 Task: Plot the 3D trajectory of a particle in a magnetic field.
Action: Mouse moved to (138, 147)
Screenshot: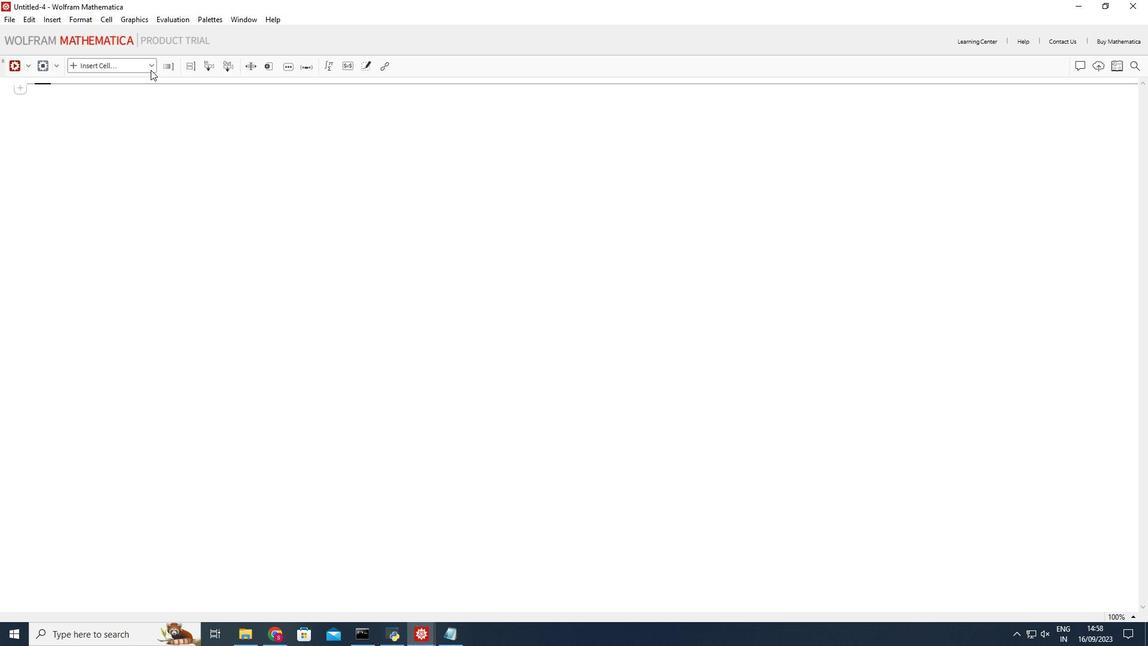 
Action: Mouse pressed left at (138, 147)
Screenshot: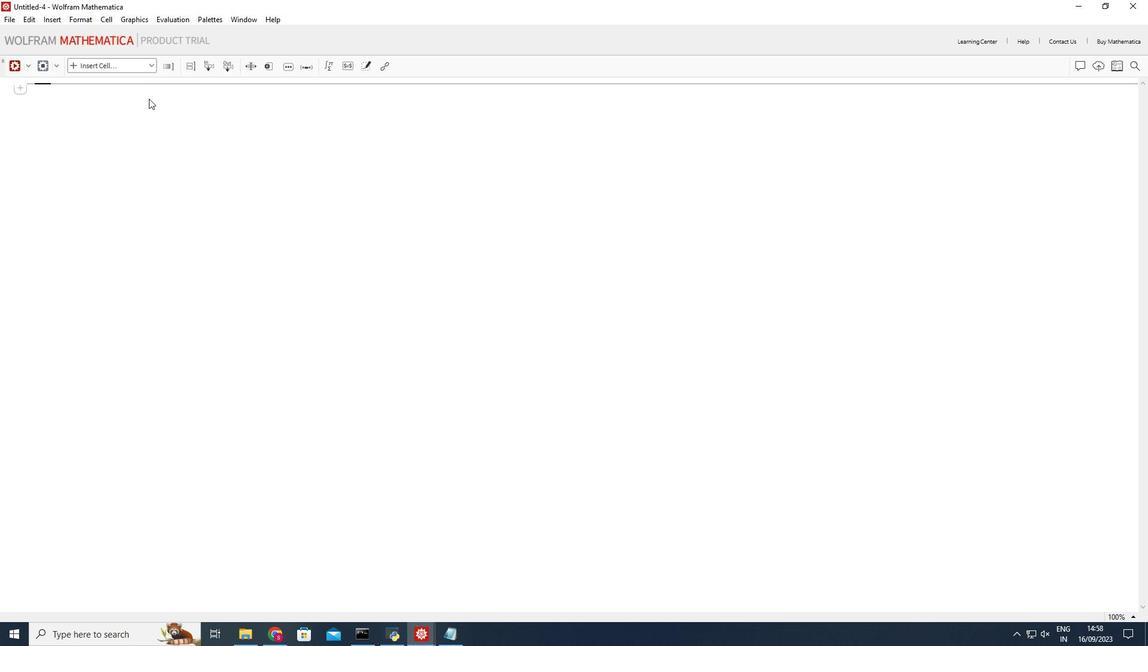 
Action: Mouse moved to (66, 160)
Screenshot: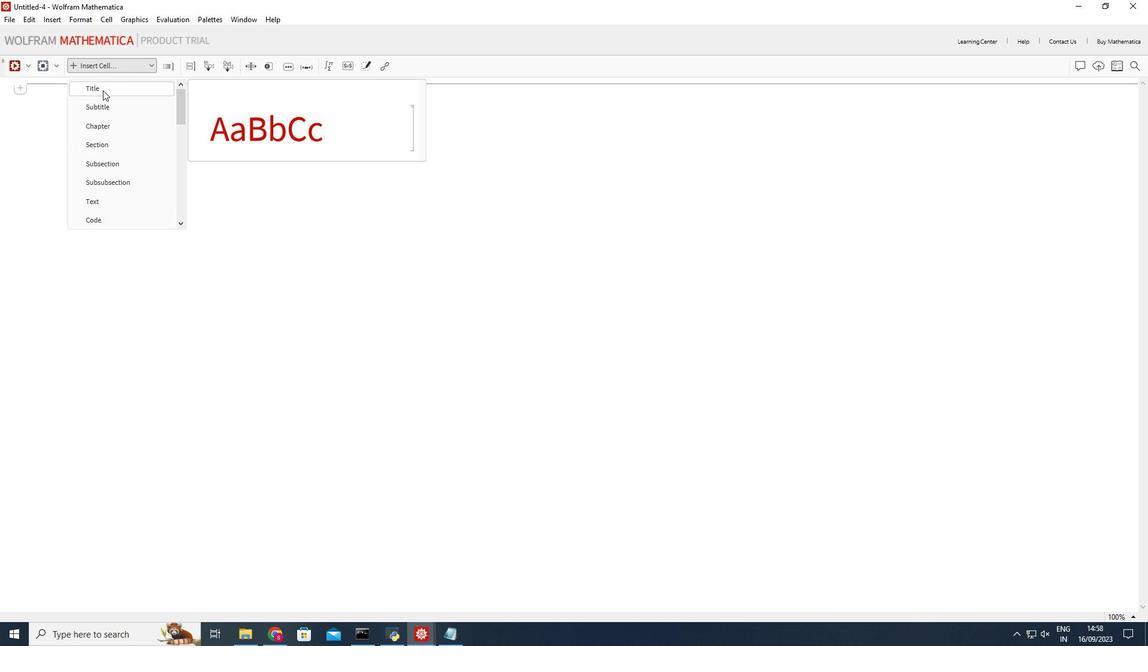 
Action: Mouse pressed left at (66, 160)
Screenshot: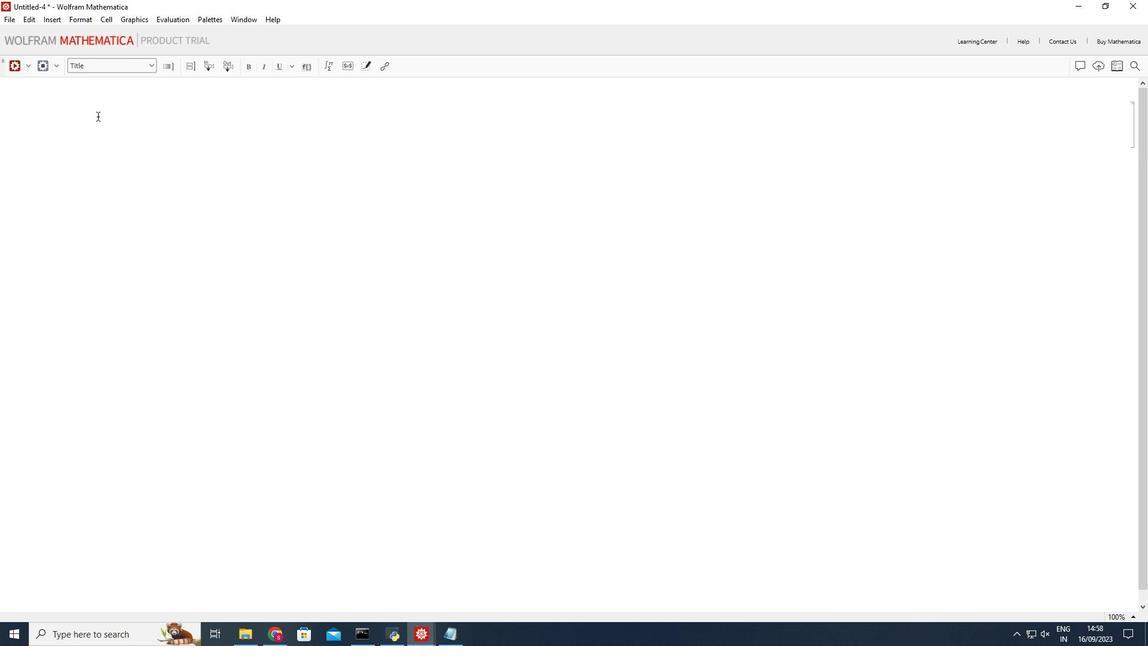 
Action: Mouse moved to (59, 175)
Screenshot: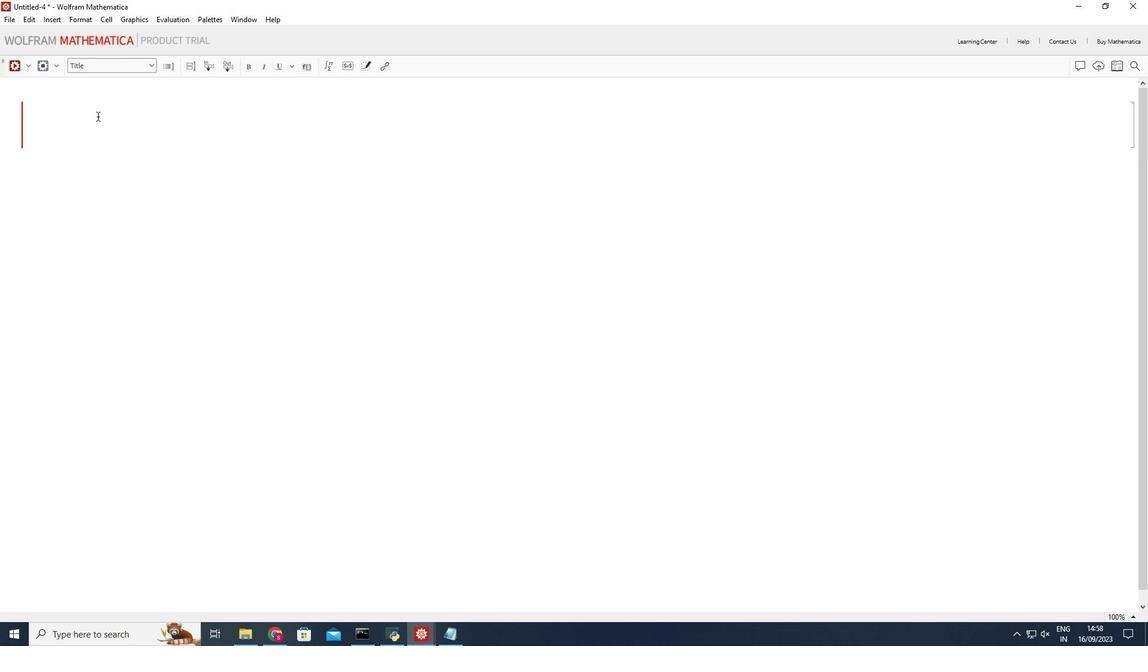 
Action: Mouse pressed left at (59, 175)
Screenshot: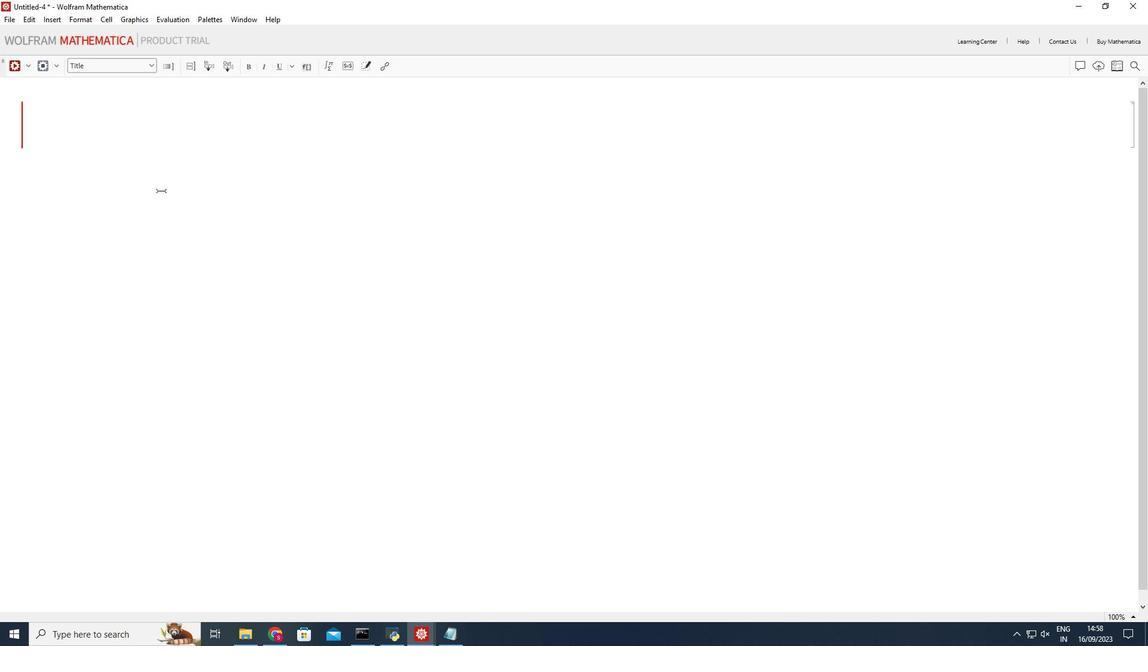 
Action: Mouse moved to (415, 281)
Screenshot: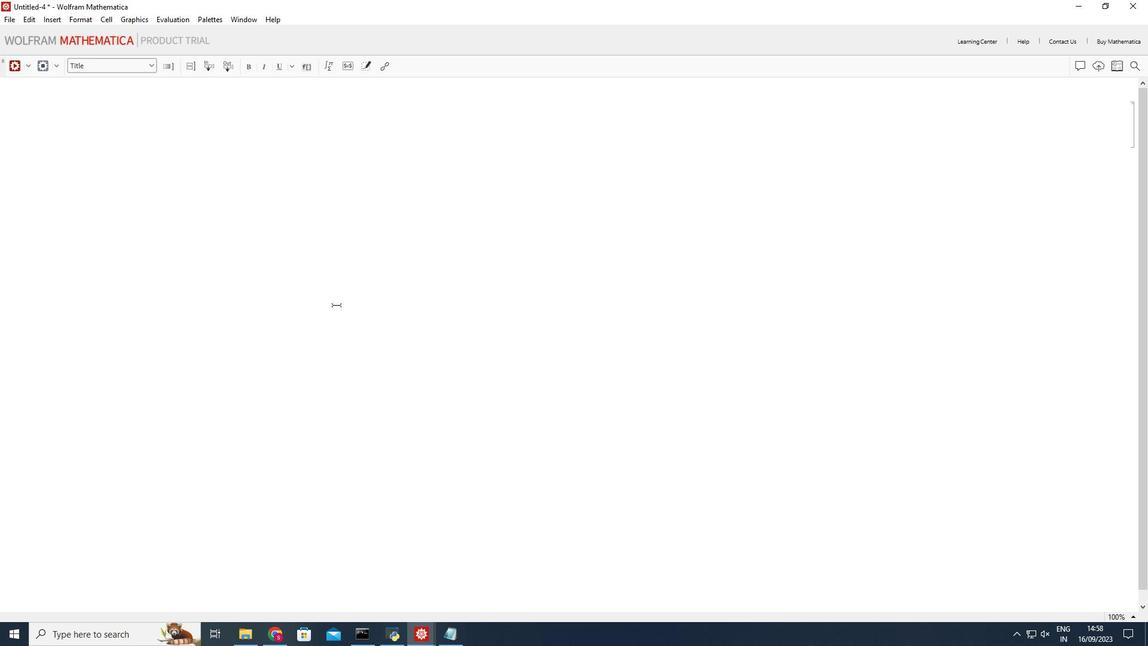 
Action: Key pressed 3<Key.shift_r>D<Key.space>trajectory<Key.space>of<Key.space>a<Key.space>particle<Key.space>in<Key.space>a<Key.space>magnetic<Key.space>field
Screenshot: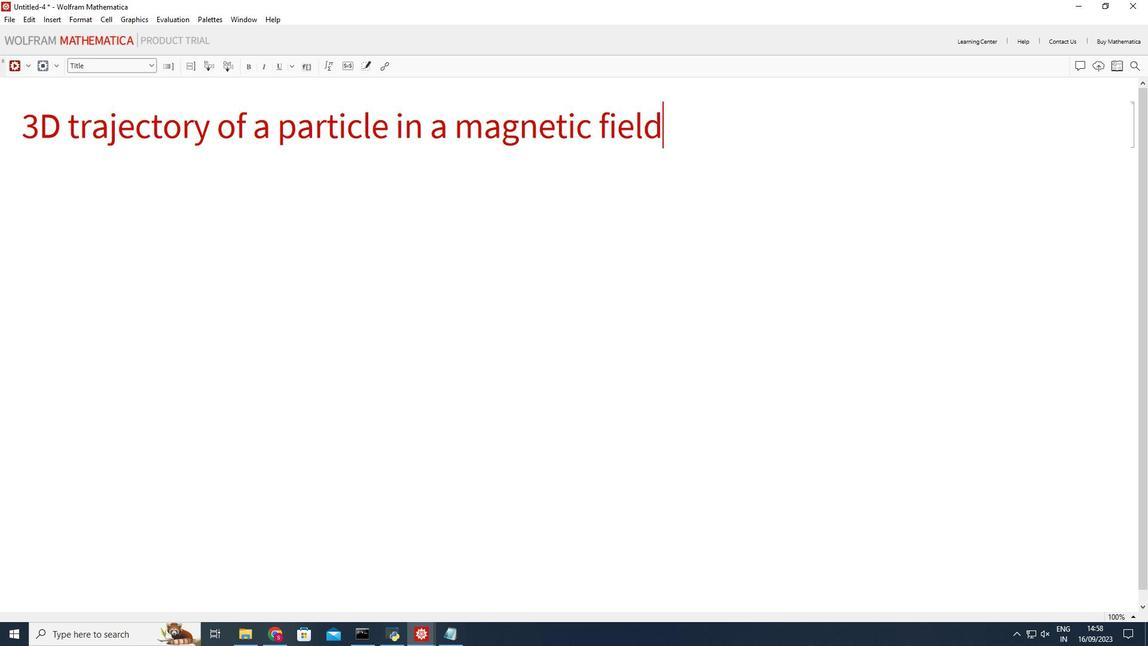 
Action: Mouse moved to (490, 281)
Screenshot: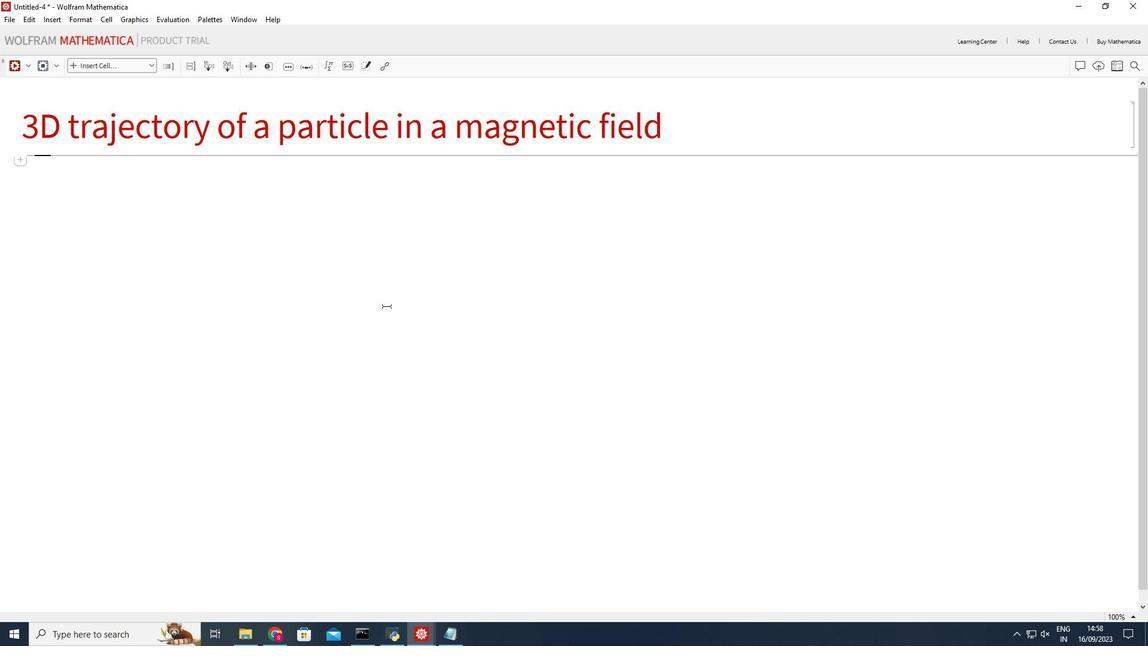 
Action: Mouse pressed left at (490, 281)
Screenshot: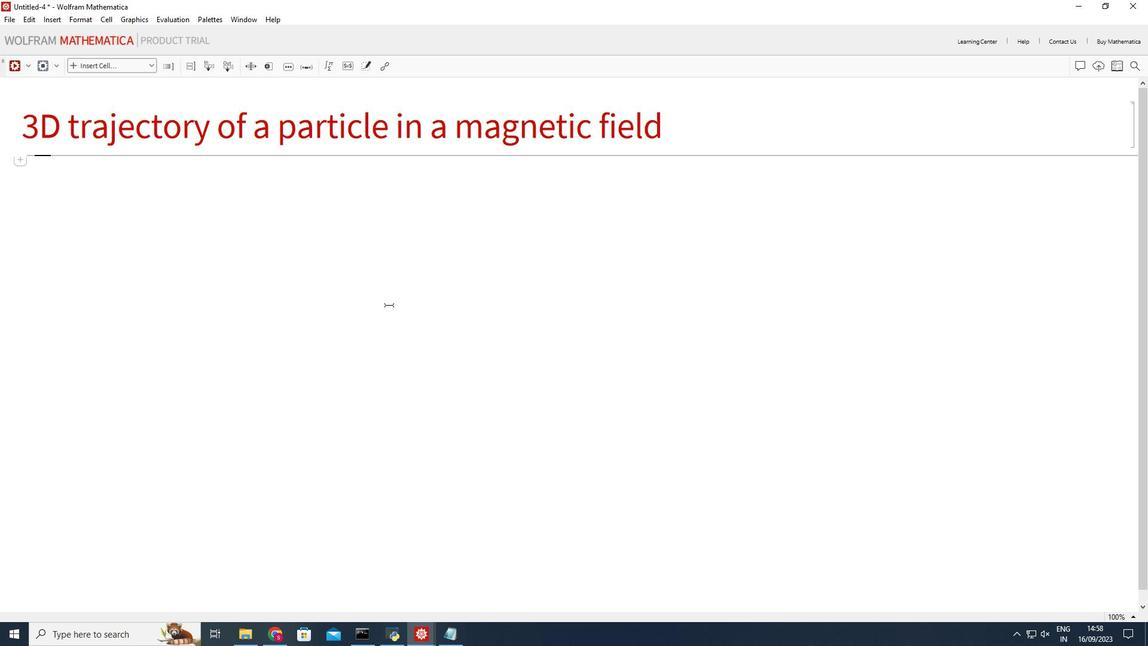 
Action: Mouse moved to (137, 147)
Screenshot: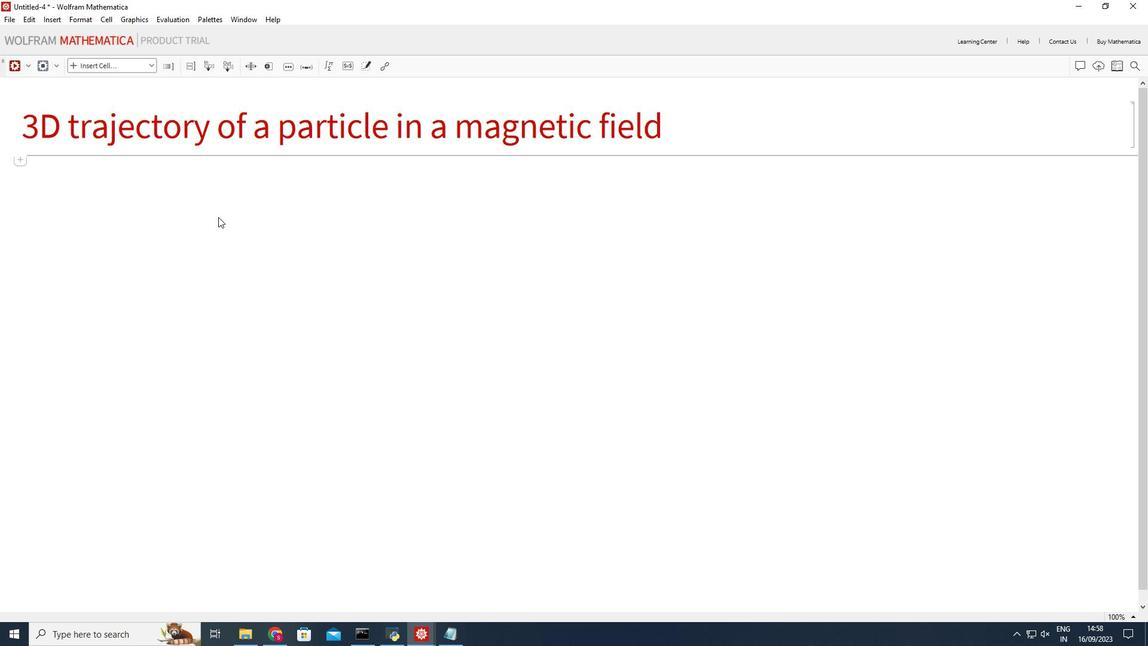 
Action: Mouse pressed left at (137, 147)
Screenshot: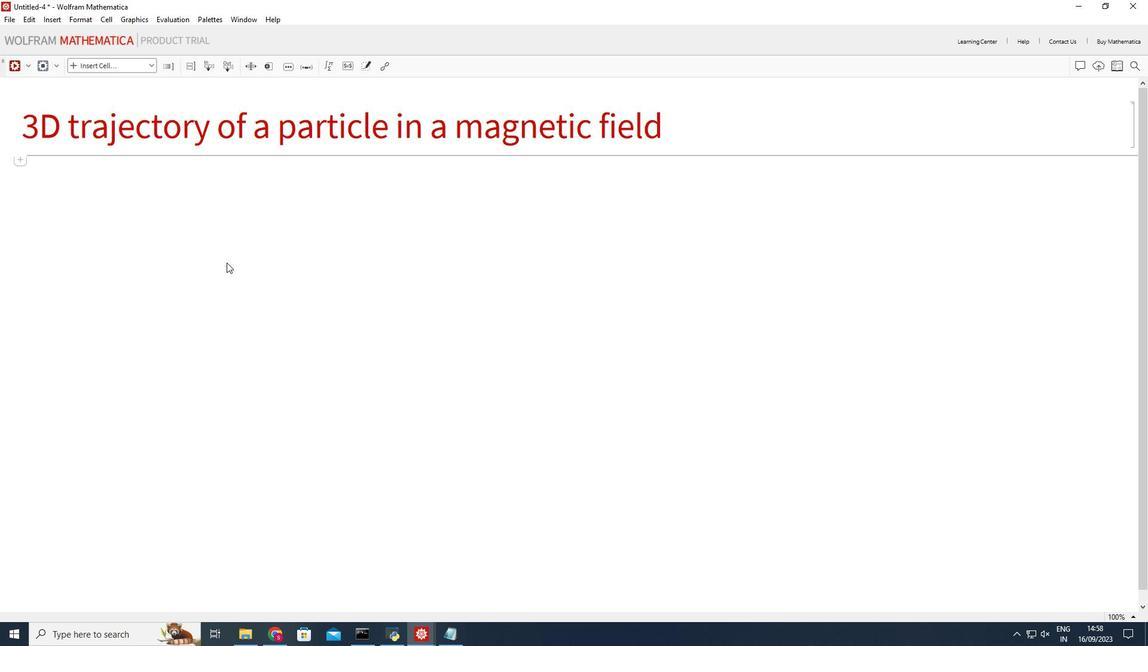 
Action: Mouse moved to (98, 235)
Screenshot: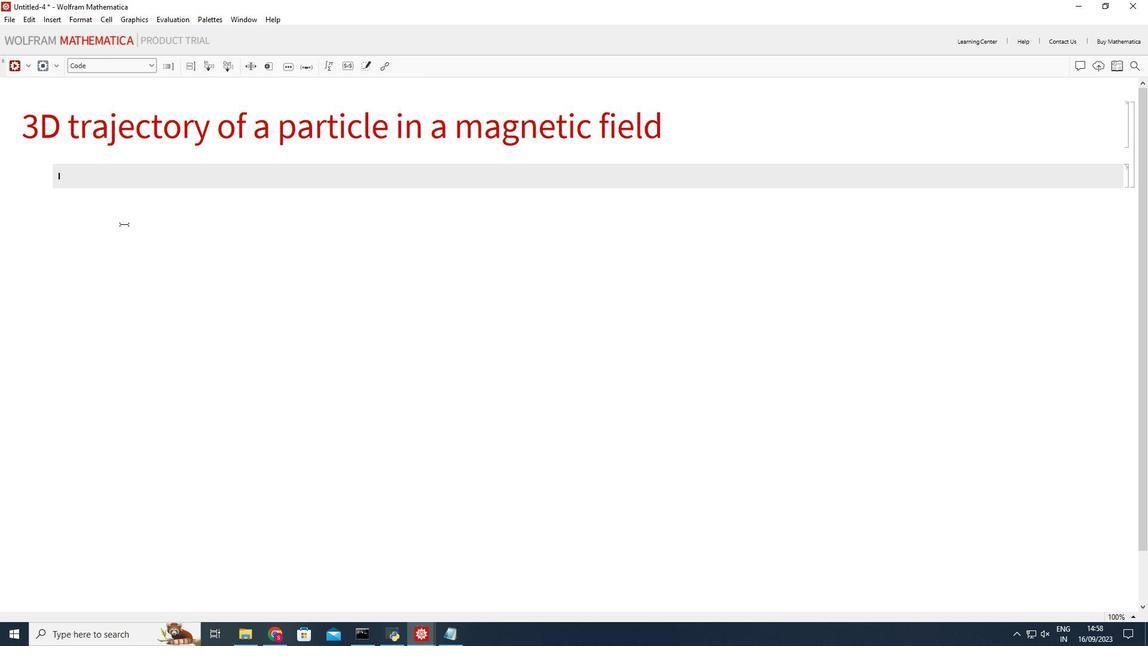 
Action: Mouse pressed left at (98, 235)
Screenshot: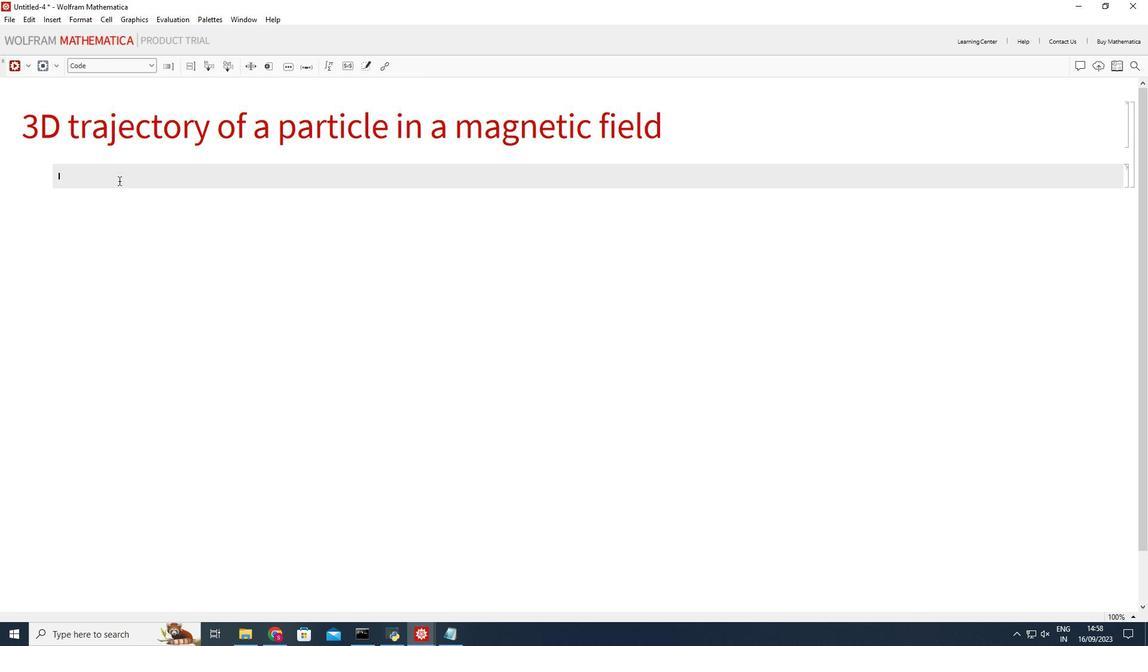 
Action: Mouse moved to (91, 210)
Screenshot: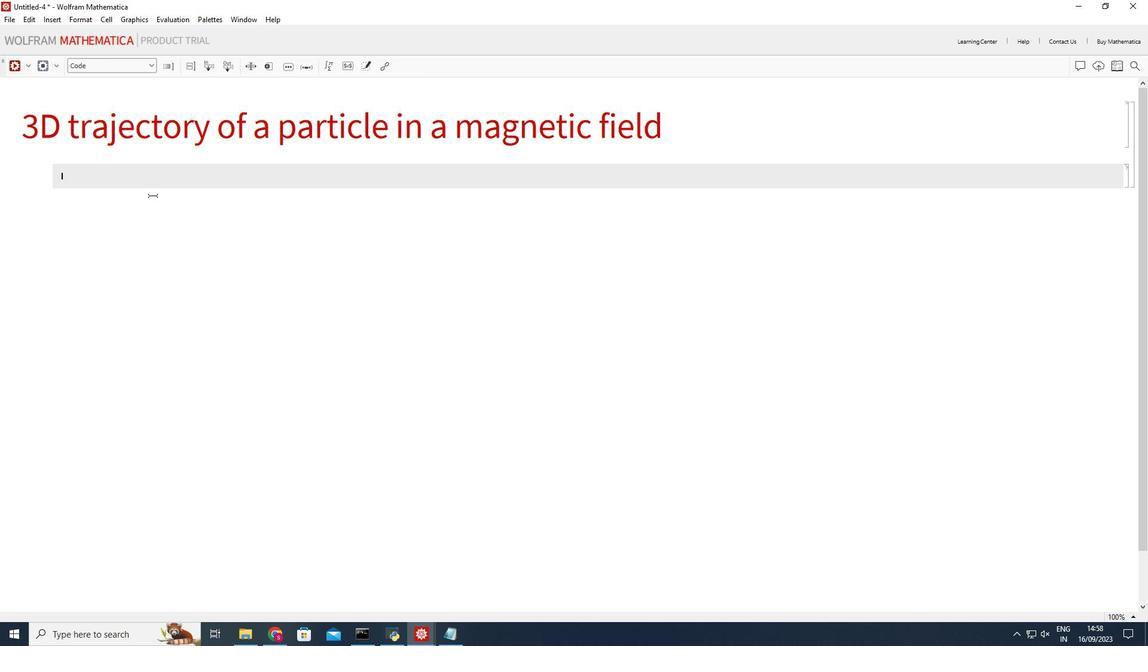 
Action: Mouse pressed left at (91, 210)
Screenshot: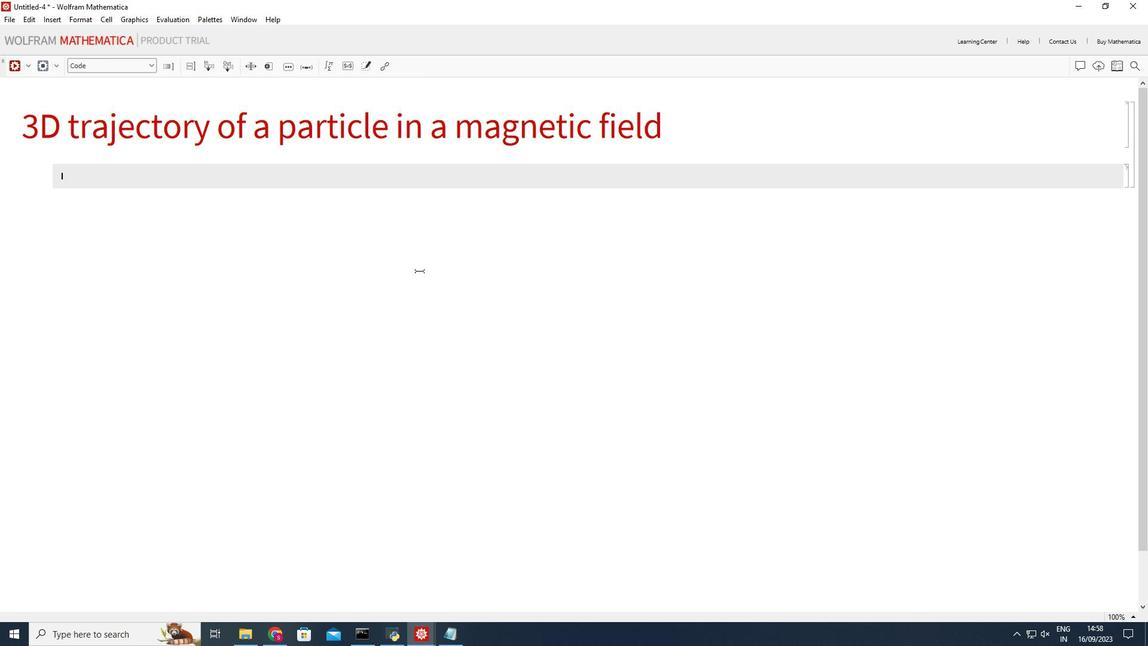 
Action: Mouse moved to (539, 262)
Screenshot: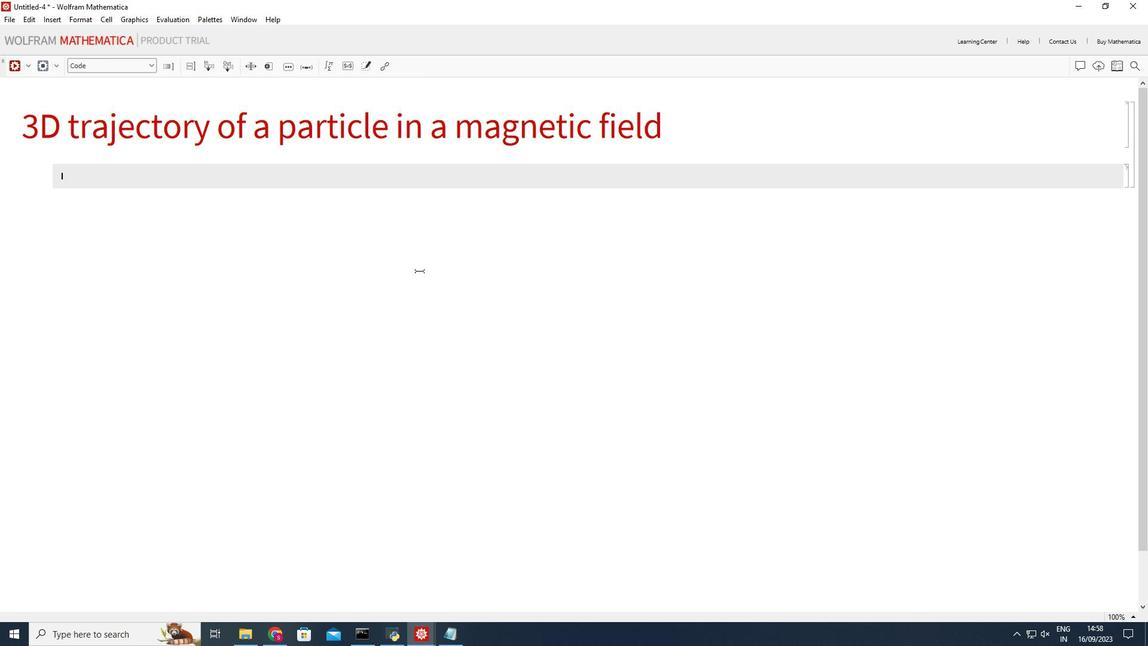 
Action: Key pressed <Key.shift_r>(*<Key.space>clear<Key.space>any<Key.space>previously<Key.space>defined<Key.space>variables<Key.space>and<Key.space>functions<Key.space><Key.right><Key.right><Key.enter><Key.shift_r>Clear<Key.shift_r>All<Key.enter>[<Key.shift_r>"<Key.shift_r>Global`<Key.shift_r>*<Key.shift_r>"<Key.right><Key.enter><Key.enter><Key.shift_r>(*<Key.shift_r>Define<Key.space>parameters<Key.right><Key.right><Key.enter>1=<Key.backspace><Key.backspace>q<Key.space>=<Key.space>1;<Key.space><Key.space><Key.space><Key.shift_r>(*<Key.shift_r>Charge<Key.space>of<Key.space>the<Key.space>particle<Key.right><Key.right><Key.enter>m<Key.space>=<Key.space>1;<Key.enter><Key.shift_r>B<Key.space>=<Key.space><Key.shift_r>{0,0,1<Key.right>;<Key.up><Key.space><Key.space><Key.space><Key.space><Key.backspace><Key.shift_r>(*<Key.shift_r>Mass<Key.space>of<Key.space>the<Key.space>particle<Key.shift_r>*(<Key.backspace><Key.shift_r>)<Key.left><Key.left><Key.left><Key.left><Key.left><Key.left><Key.left><Key.left><Key.left><Key.left><Key.down><Key.left><Key.left><Key.right><Key.right><Key.space><Key.shift_r>(*<Key.space><Key.shift_r>Magnetic<Key.space>field<Key.space>vector<Key.space><Key.right><Key.right><Key.enter>initial<Key.shift_r>Velocity<Key.space>=<Key.space><Key.shift_r>{1,0,0<Key.right>;<Key.space><Key.space><Key.shift_r>(*<Key.shift_r>Initial<Key.space>velocity<Key.space>of<Key.space>the<Key.space>particle<Key.space><Key.right><Key.right><Key.enter>initial<Key.shift_r>Position<Key.space>=<Key.space><Key.shift_r>{0,0,0<Key.right>;<Key.space><Key.space><Key.space><Key.backspace><Key.shift_r>(*<Key.shift_r>Initiak<Key.backspace>l<Key.space>position<Key.space>of<Key.space>the<Key.space>particle<Key.space><Key.right><Key.right><Key.enter><Key.enter><Key.shift_r>(*<Key.shift_r>Time<Key.space>step<Key.space>and<Key.space>total<Key.space>time<Key.right><Key.right><Key.enter>dt<Key.space>=<Key.space>0.01'<Key.backspace>;<Key.space><Key.space><Key.space><Key.space><Key.shift_r>(*time<Key.space>step<Key.right><Key.right><Key.enter>total<Key.shift_r>Time<Key.space>=<Key.space>10;<Key.space><Key.space><Key.shift_r>(*<Key.shift_r>Total<Key.space>simulation<Key.space>time<Key.right><Key.right><Key.enter><Key.enter><Key.shift_r>(*<Key.shift_r>Initialize<Key.space>lists<Key.space>to<Key.space>store<Key.space>trajectory<Key.space>points<Key.up><Key.down><Key.right><Key.right><Key.enter>positions<Key.space>=<Key.space><Key.shift_r>{initial<Key.shift_r>Position<Key.right>'<Key.backspace>;<Key.enter>velocities<Key.space>=<Key.space><Key.shift_r>{initial<Key.shift_r>Velocity<Key.right>;<Key.enter><Key.enter><Key.shift_r>(*<Key.shift_r>Perform<Key.space>numerical<Key.space>integration<Key.space>to<Key.space>compute<Key.space>trajectory<Key.right><Key.right><Key.enter><Key.shift_r>For[t<Key.space>=<Key.space>dt,<Key.space>t<Key.shift_r><=<Key.space>total<Key.shift_r>Time,<Key.space>t<Key.space>+=dt,<Key.space>v<Key.space>=<Key.space>velocities[[-1]];<Key.enter>x=<Key.space>positions[[-1]];<Key.enter><Key.shift_r>F<Key.space>=<Key.space>q<Key.shift_r>(v\[<Key.shift_r>Cross]<Key.shift_r>B<Key.right>;<Key.enter>a<Key.space>=<Key.space><Key.shift_r>F/m;<Key.enter><Key.shift_r>V<Key.shift_r>New<Key.enter><Key.backspace><Key.backspace><Key.backspace><Key.backspace><Key.backspace><Key.backspace><Key.backspace><Key.backspace><Key.backspace><Key.backspace><Key.backspace><Key.backspace><Key.backspace><Key.backspace>v<Key.shift_r>New<Key.space>=<Key.space>v+<Key.space>a<Key.shift_r>*dt;<Key.enter>x<Key.shift_r>New<Key.space>=<Key.space>x+<Key.space>v<Key.shift_r>*dt<Key.left><Key.left><Key.left><Key.left><Key.left><Key.right><Key.right><Key.right><Key.right><Key.right>;<Key.enter>velocities<Key.space>=<Key.space><Key.shift_r>Append[velocities,<Key.space>v<Key.shift_r>New<Key.right>;<Key.enter>positions<Key.space>=<Key.space><Key.shift_r>Append[positions,<Key.space>x<Key.shift_r>New<Key.right>;<Key.right><Key.left><Key.right><Key.left><Key.space><Key.space><Key.right><Key.enter><Key.enter><Key.shift_r>(*<Key.space>create<Key.space>a<Key.space>3<Key.shift_r>D<Key.space>plot<Key.space>of<Key.space>the<Key.space>trajectory<Key.space>path<Key.space><Key.right><Key.right><Key.enter><Key.shift_r>List<Key.shift_r>Line<Key.shift_r>Plot3d<Key.enter>[positions,<Key.space><Key.shift_r>Plot<Key.shift_r>Style<Key.enter><Key.space><Key.shift_r>Directive[<Key.shift_r>Thick,<Key.shift_r>Red<Key.right>,<Key.space><Key.shift_r>Boxed<Key.enter><Key.shift_r>False,<Key.space><Key.shift_r>Axes<Key.shift_r>Label<Key.enter><Key.shift_r>{<Key.shift_r>"<Key.shift_r>X<Key.shift_r>",<Key.shift_r>"<Key.shift_r>Y<Key.shift_r>",<Key.shift_r>"<Key.shift_r><Key.shift_r><Key.shift_r><Key.shift_r><Key.shift_r><Key.shift_r><Key.shift_r><Key.shift_r><Key.shift_r>Z<Key.shift_r>"<Key.right>,<Key.space><Key.shift_r>Image<Key.shift_r>Size<Key.enter><Key.space>400<Key.right><Key.enter><Key.shift_r><Key.enter>
Screenshot: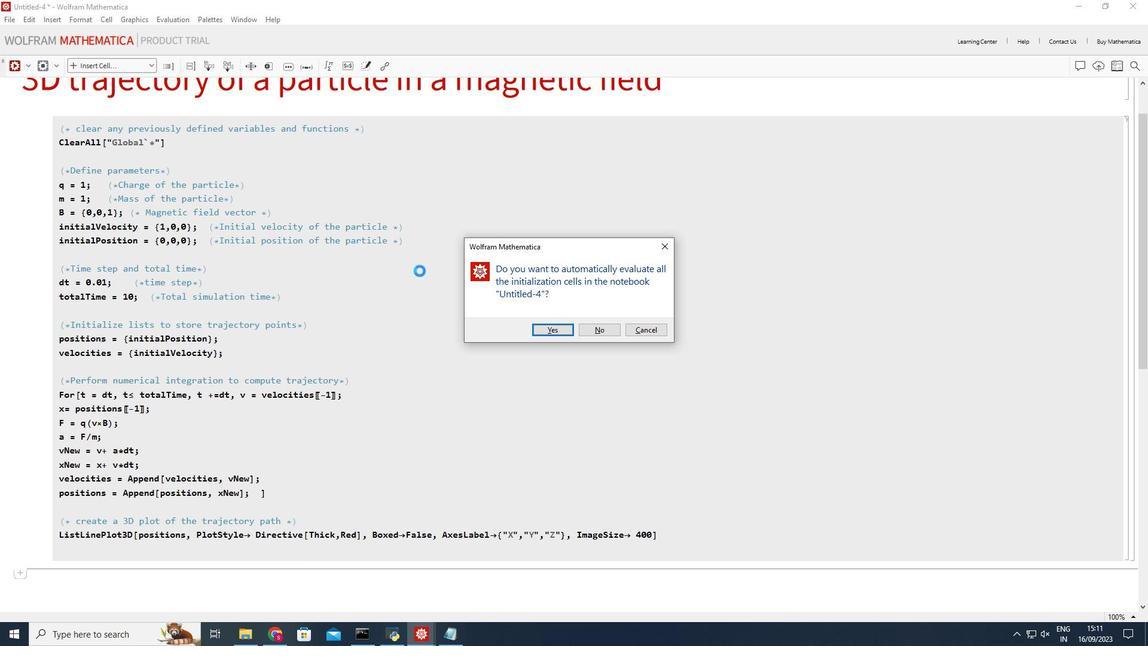 
Action: Mouse moved to (742, 293)
Screenshot: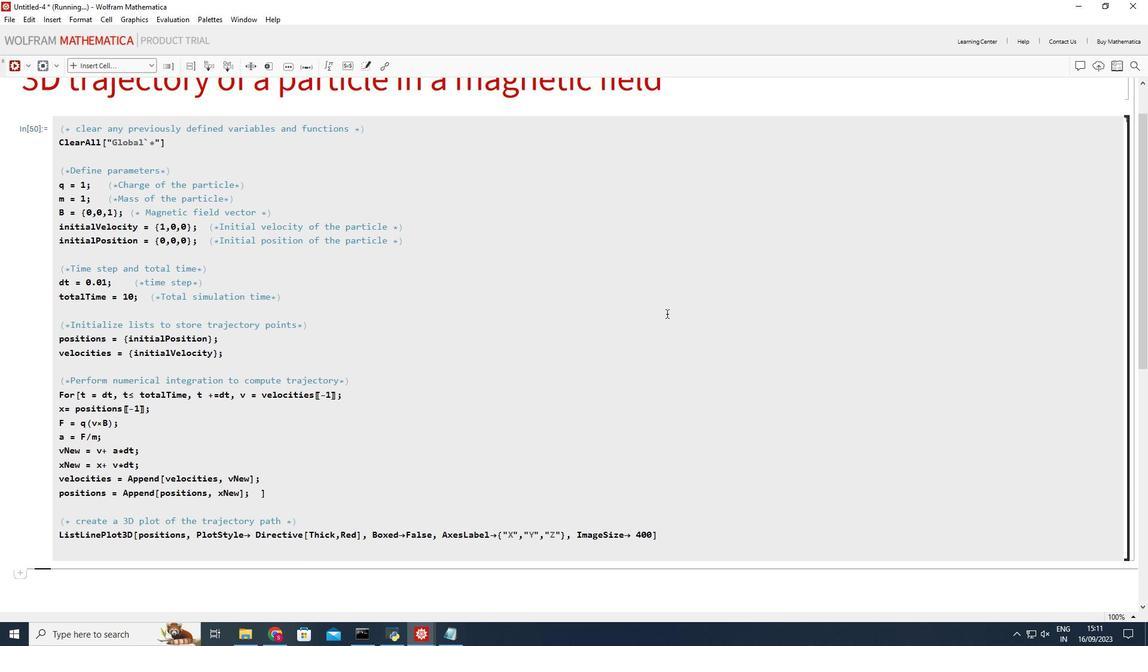 
Action: Mouse pressed left at (742, 293)
Screenshot: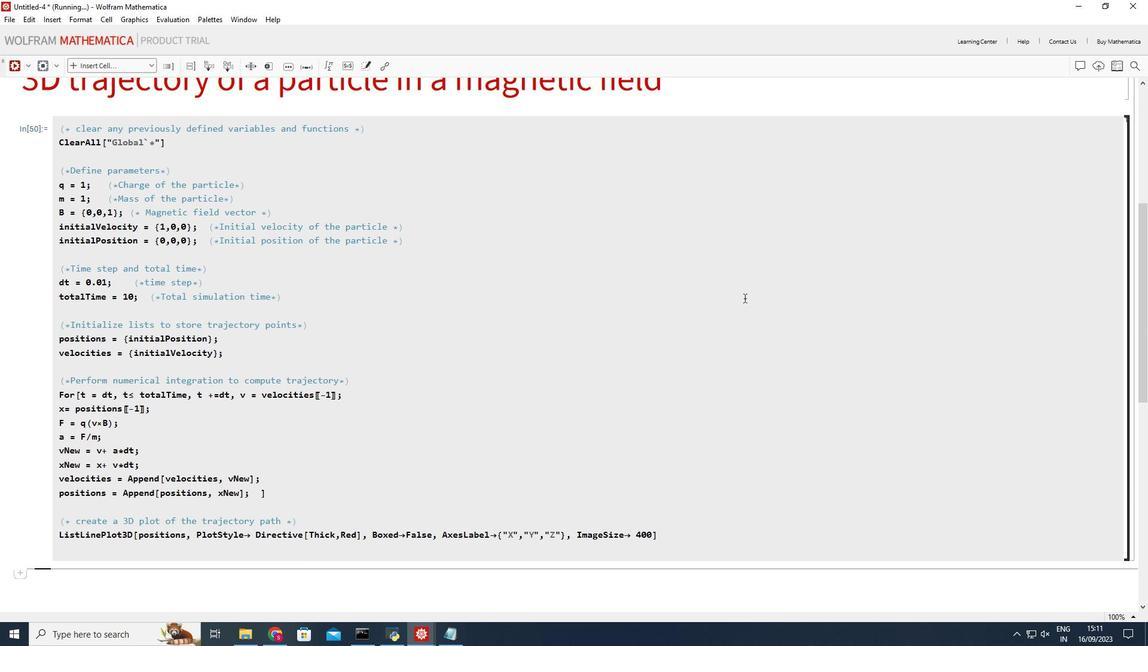 
Action: Mouse moved to (1024, 278)
Screenshot: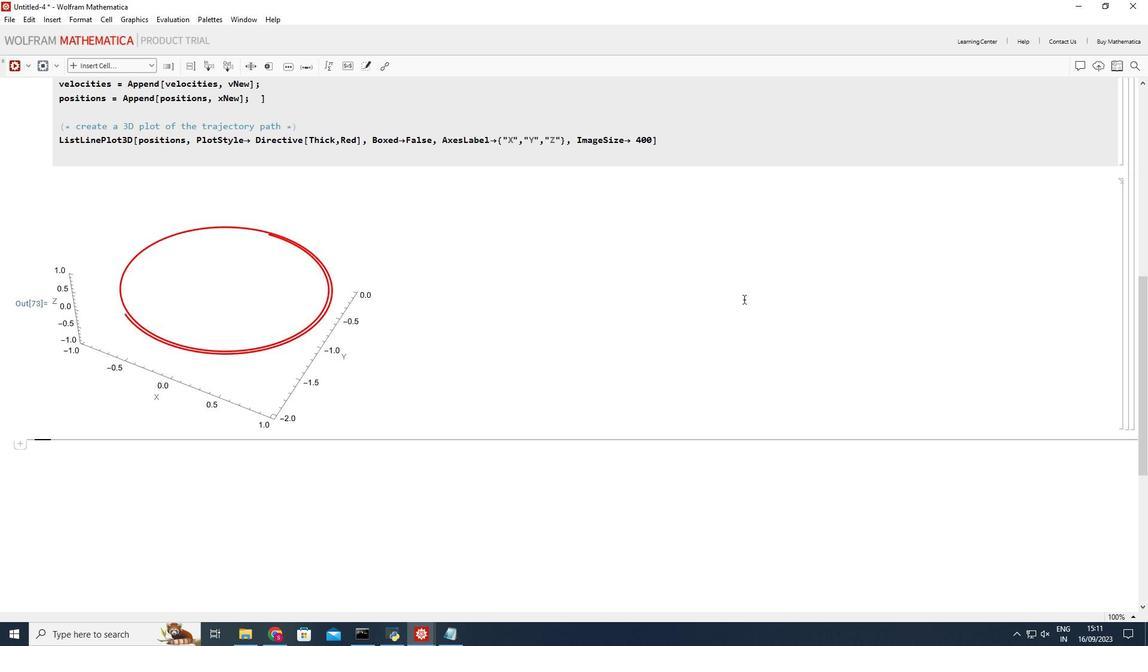 
Action: Mouse scrolled (1024, 277) with delta (0, 0)
Screenshot: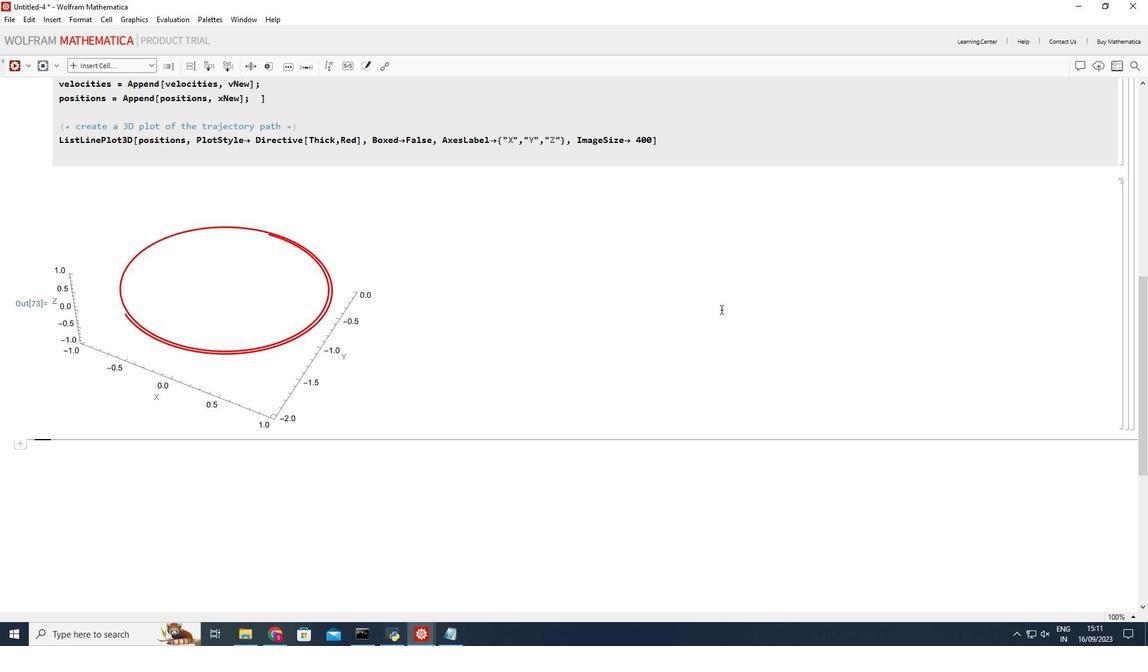 
Action: Mouse scrolled (1024, 277) with delta (0, 0)
Screenshot: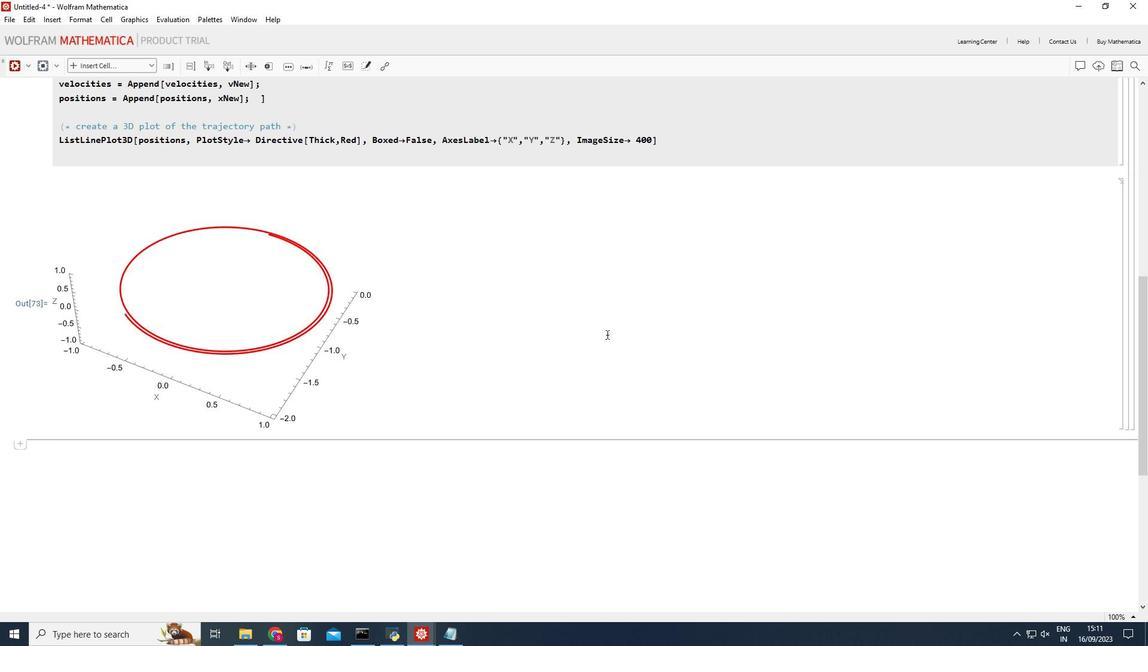
Action: Mouse scrolled (1024, 277) with delta (0, 0)
Screenshot: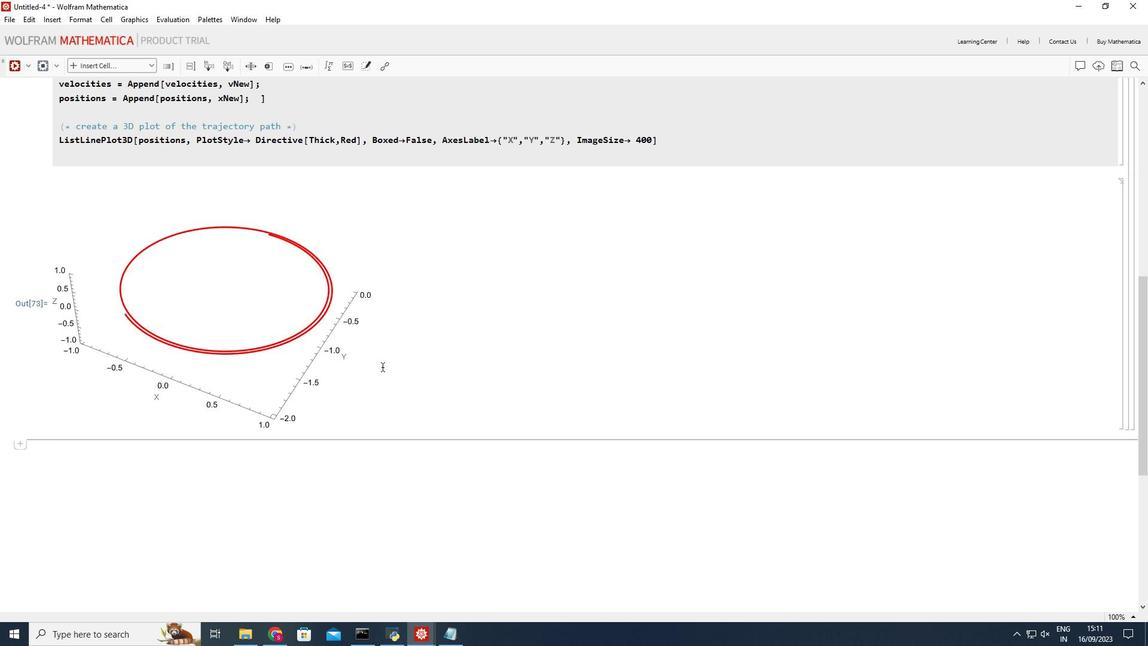 
Action: Mouse moved to (278, 326)
Screenshot: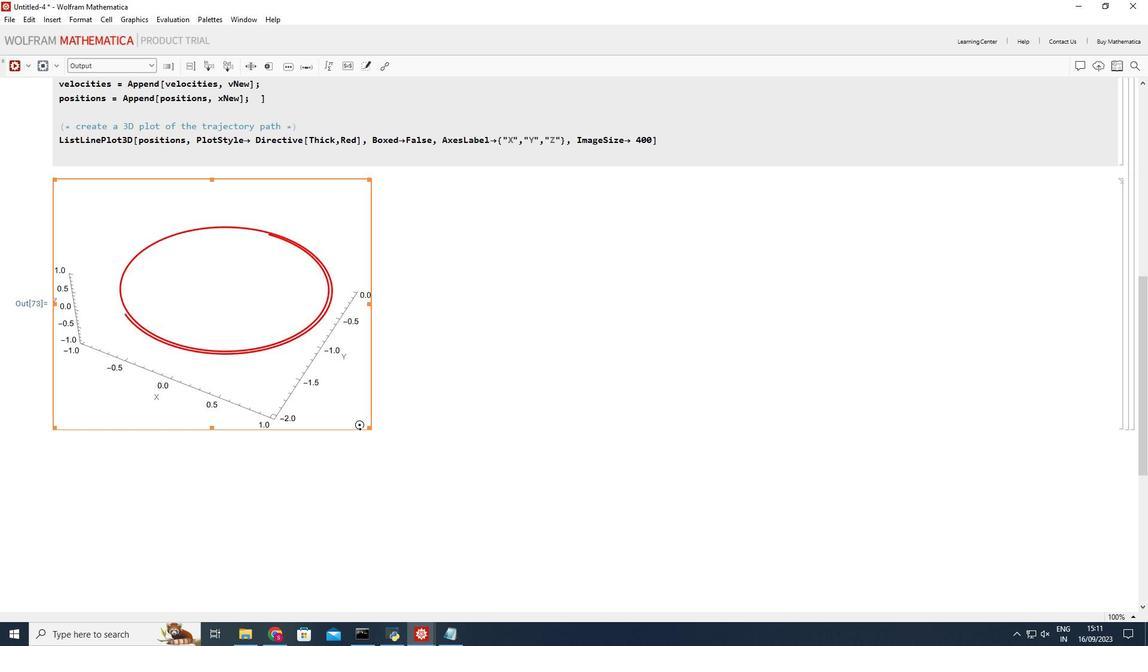 
Action: Mouse pressed left at (278, 326)
Screenshot: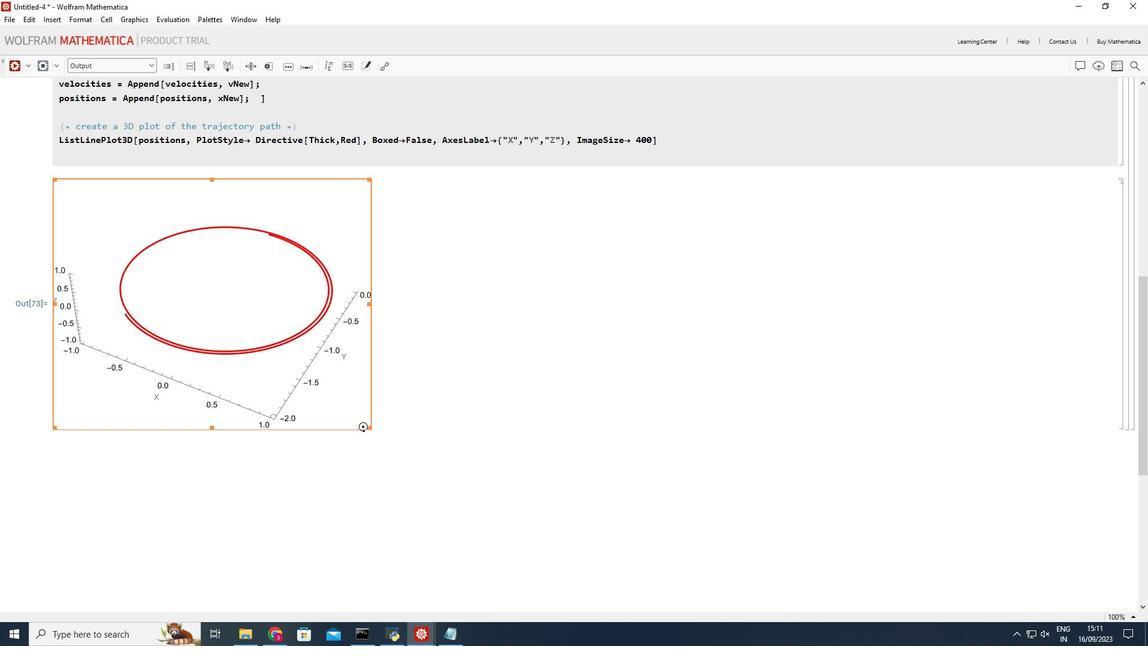 
Action: Mouse moved to (459, 350)
Screenshot: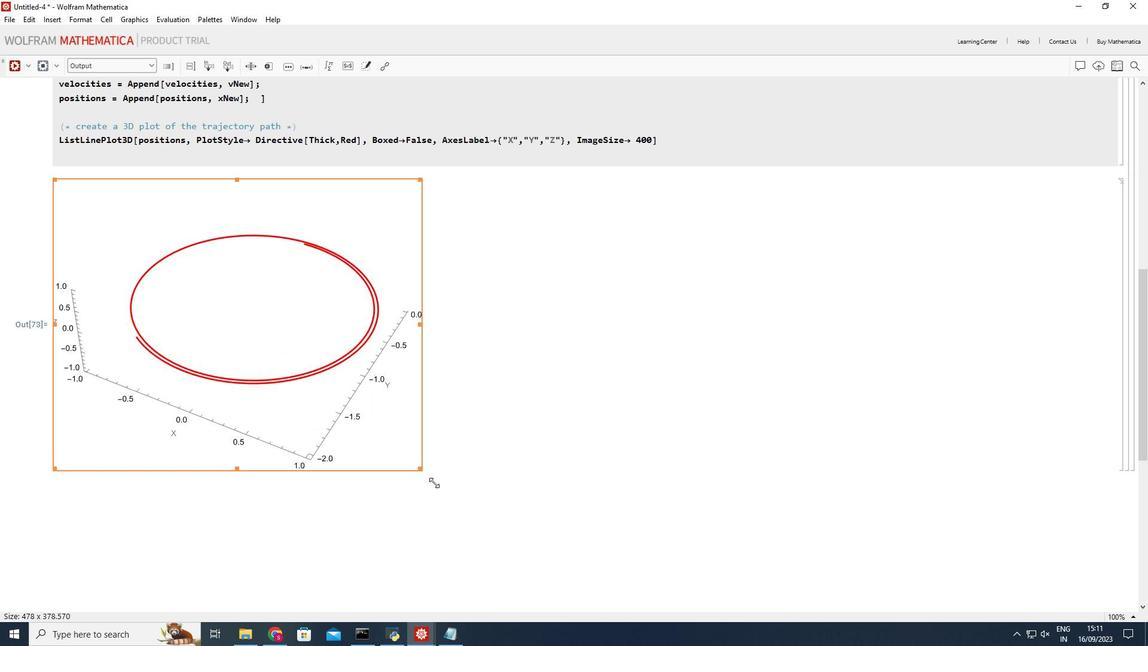 
Action: Mouse pressed left at (459, 350)
Screenshot: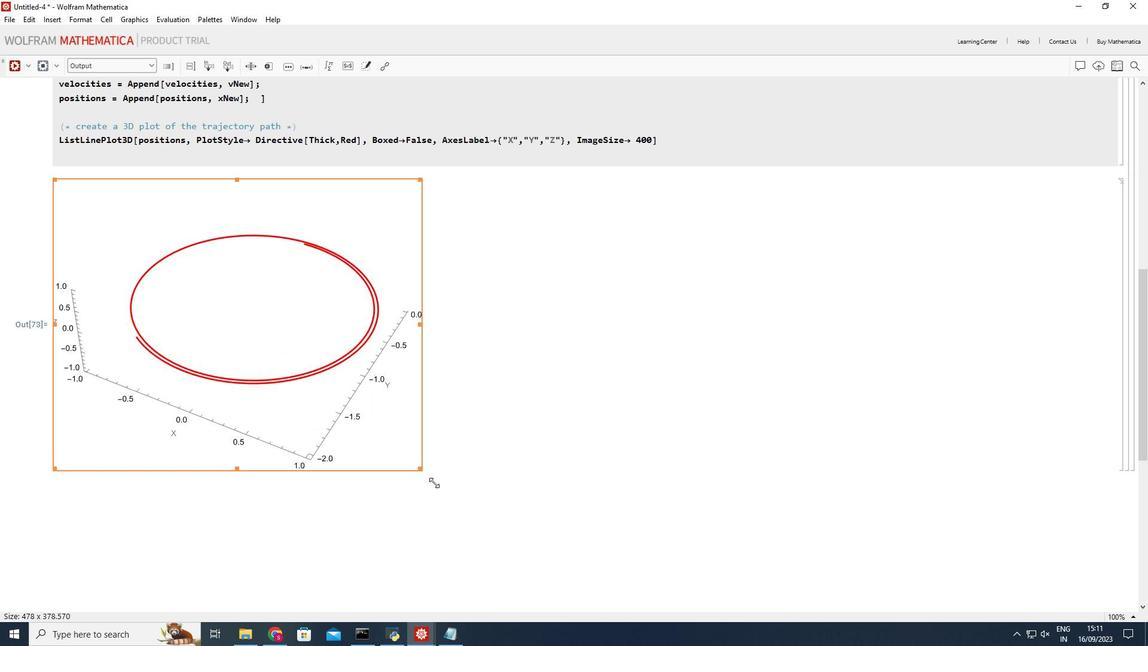 
Action: Mouse moved to (418, 347)
Screenshot: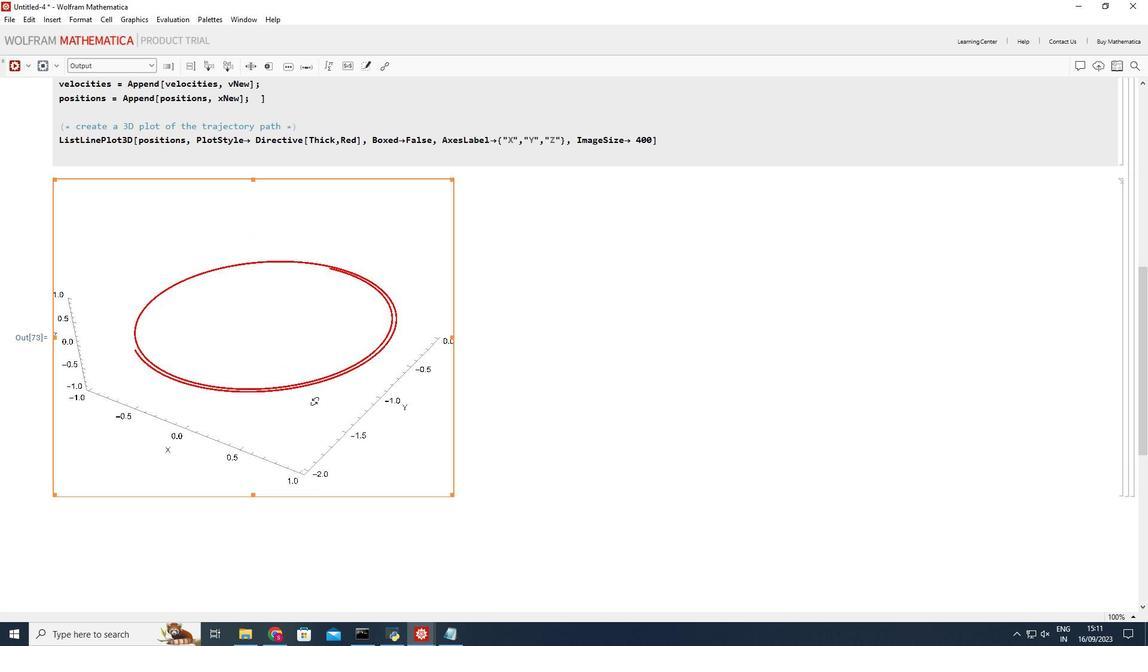 
Action: Mouse pressed left at (418, 347)
Screenshot: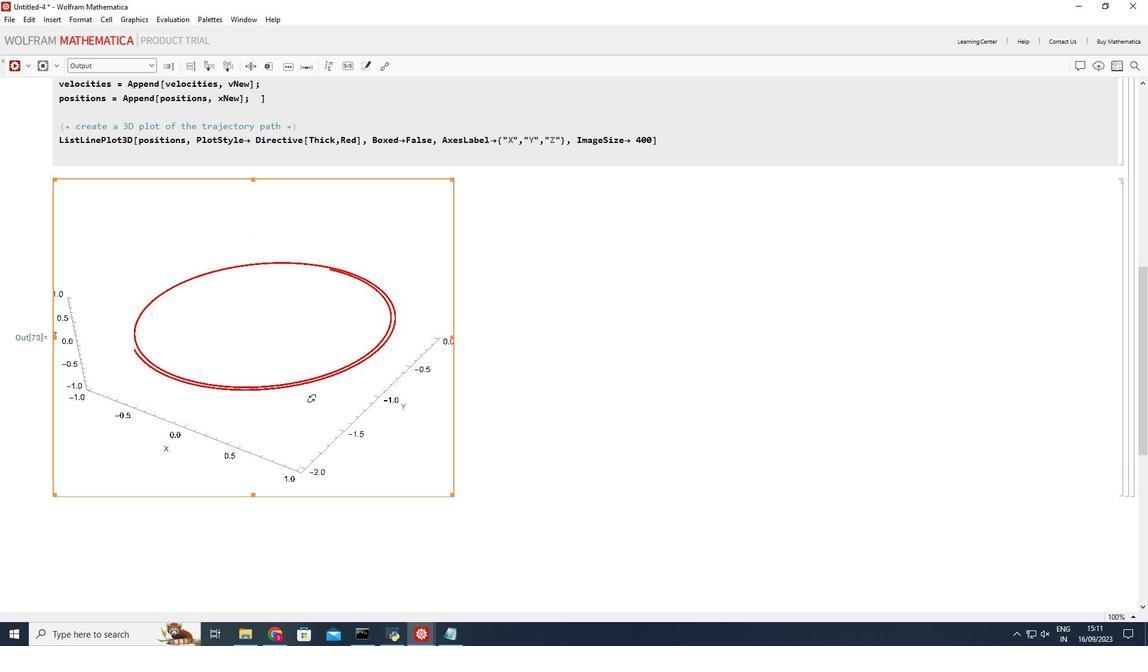 
Action: Mouse moved to (283, 393)
Screenshot: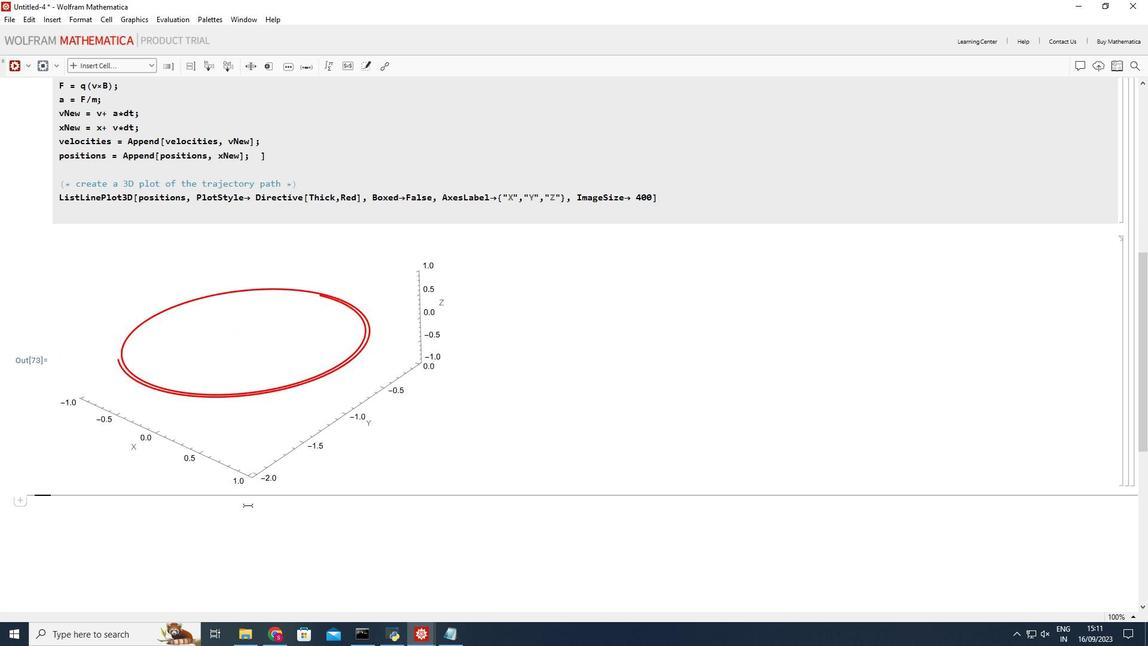 
Action: Mouse pressed left at (283, 393)
Screenshot: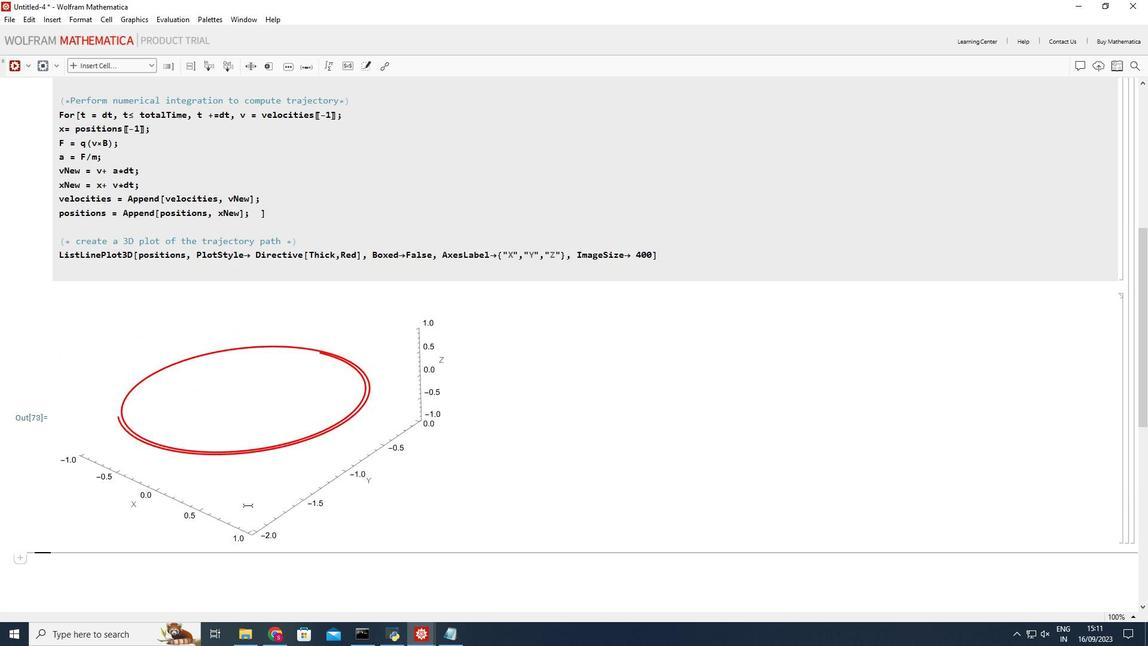 
Action: Mouse scrolled (283, 393) with delta (0, 0)
Screenshot: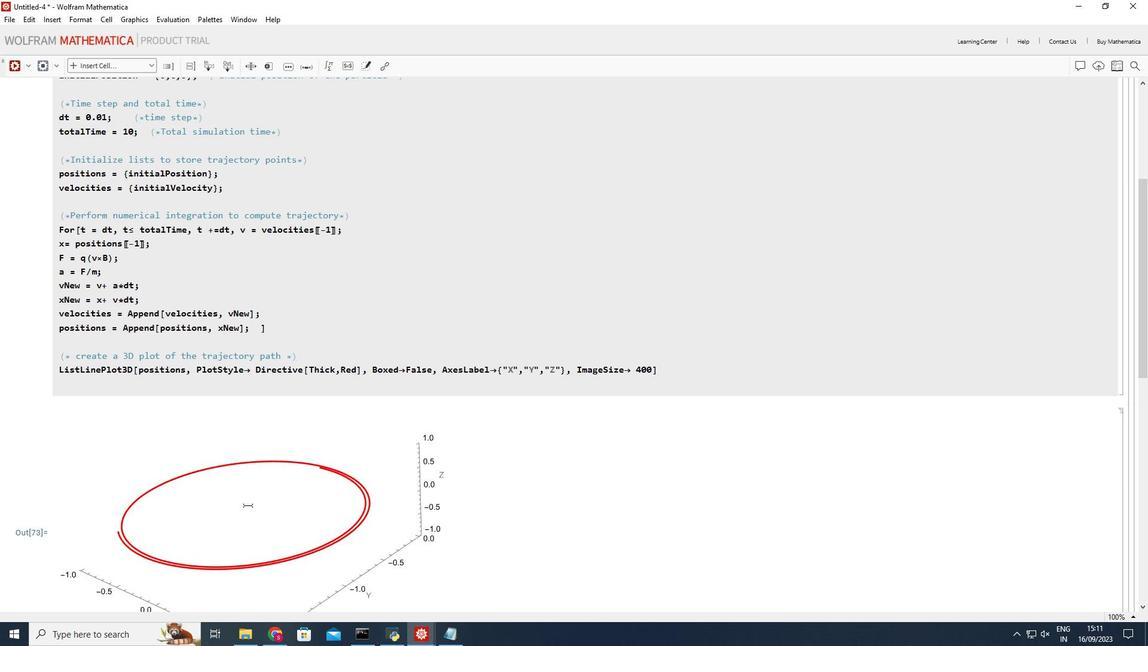 
Action: Mouse scrolled (283, 393) with delta (0, 0)
Screenshot: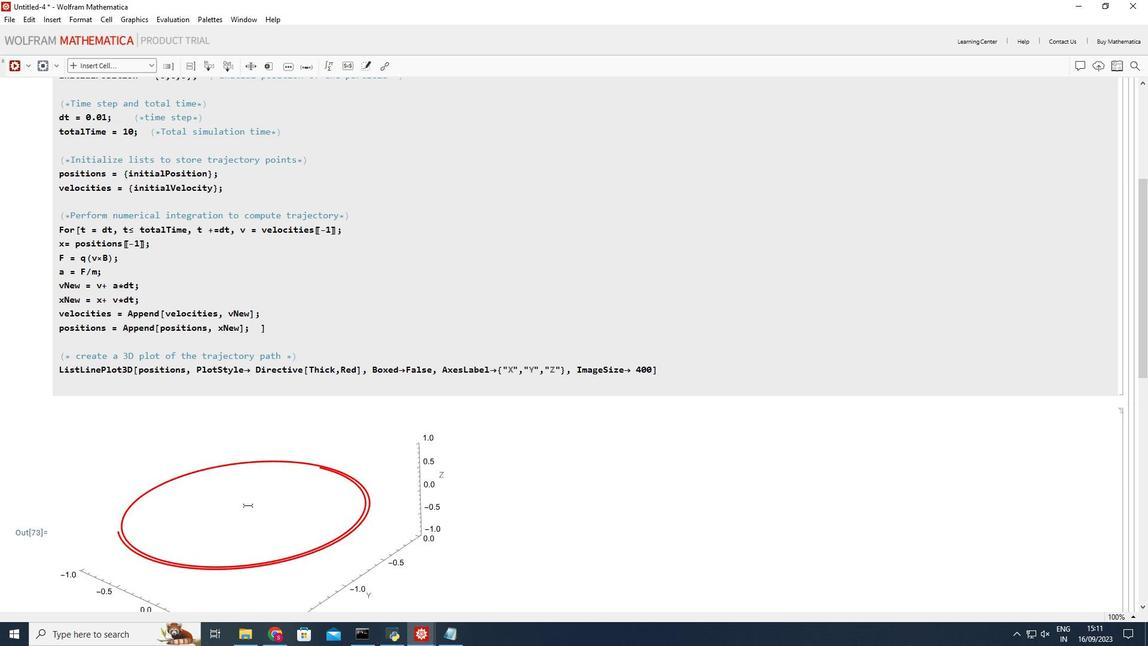 
Action: Mouse scrolled (283, 393) with delta (0, 0)
Screenshot: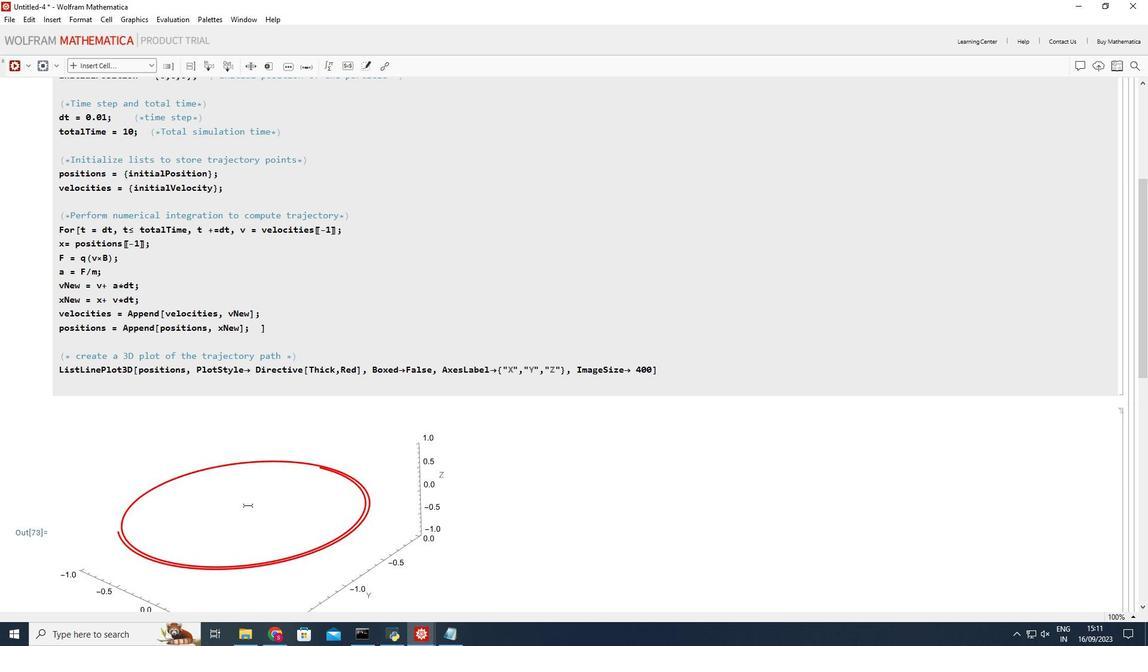
Action: Mouse scrolled (283, 393) with delta (0, 0)
Screenshot: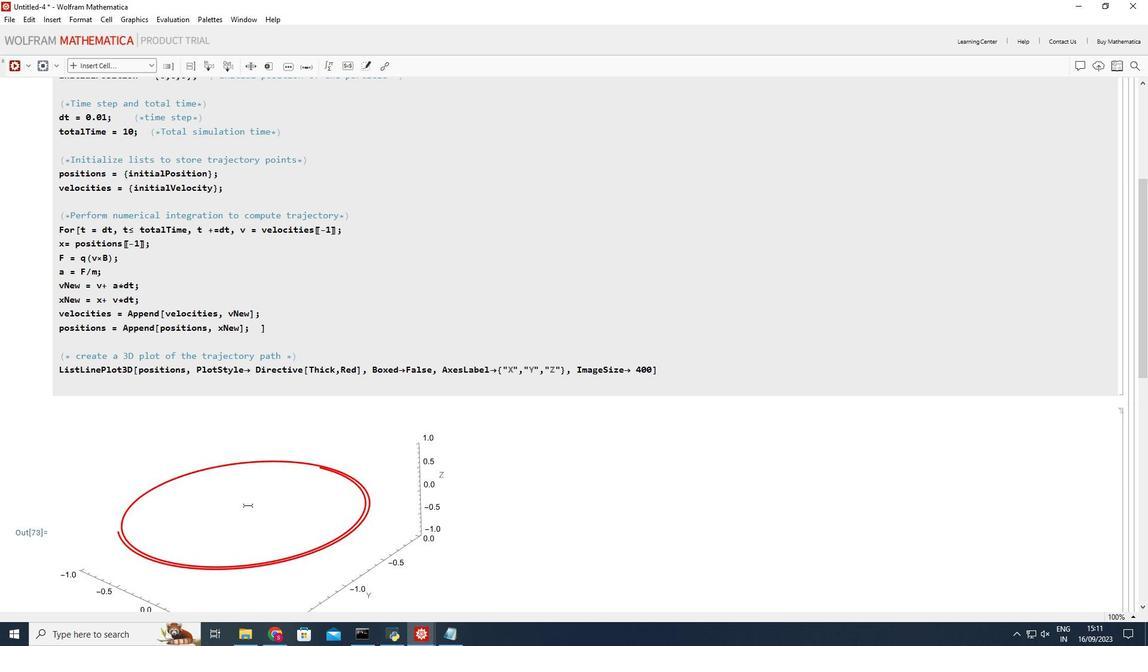 
